 Task: Remove a star from a conversation thread.
Action: Mouse moved to (250, 174)
Screenshot: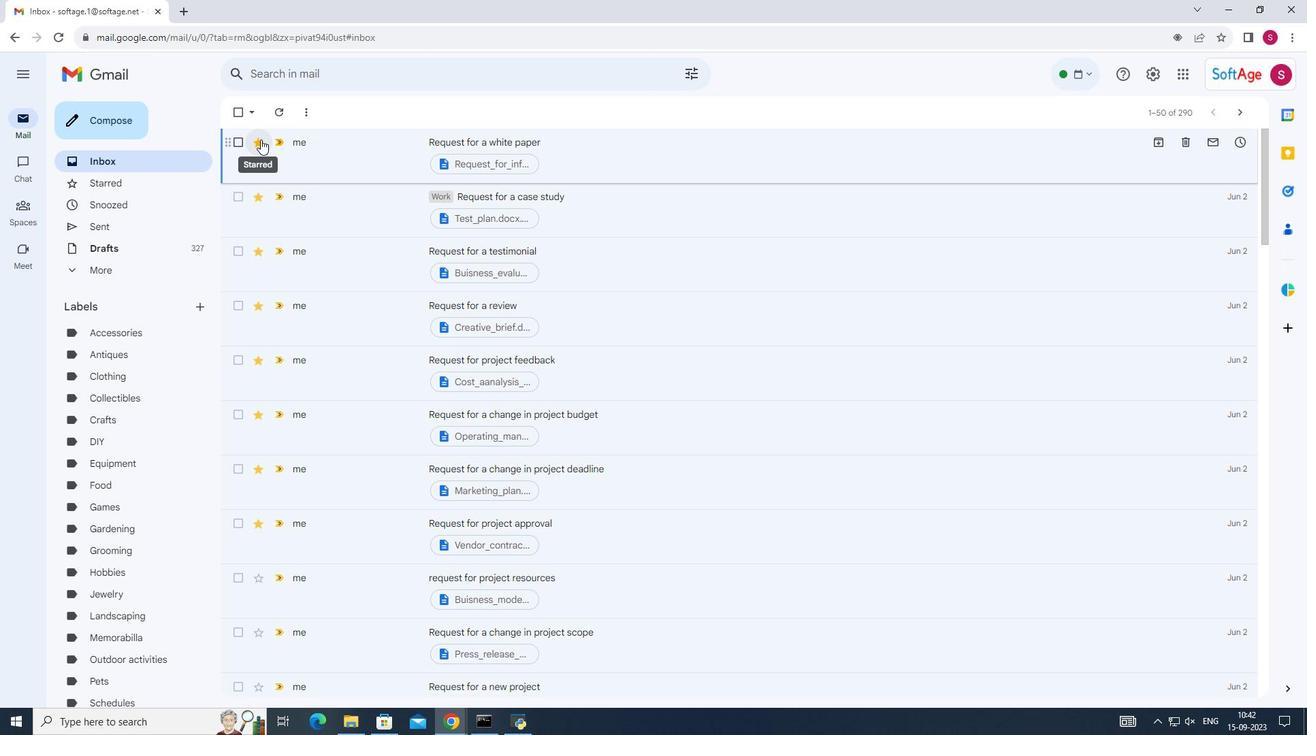 
Action: Mouse pressed left at (250, 174)
Screenshot: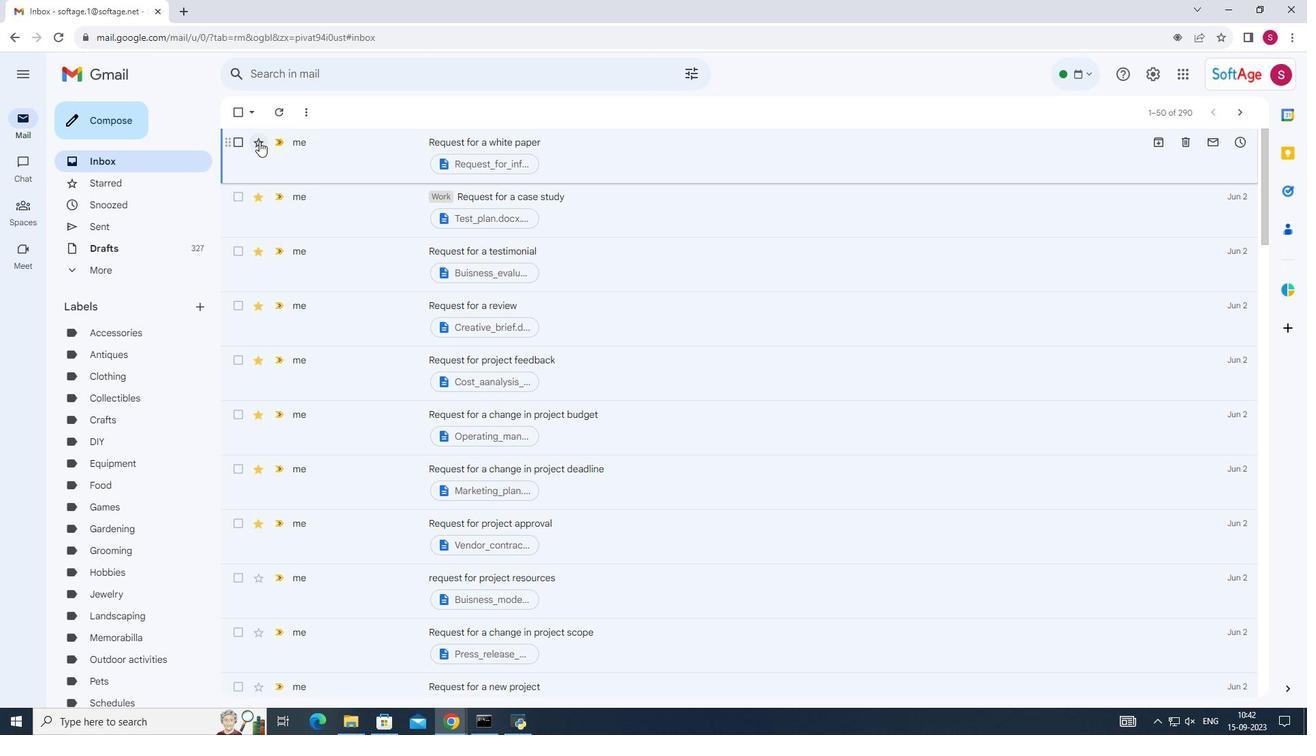 
Action: Mouse moved to (251, 234)
Screenshot: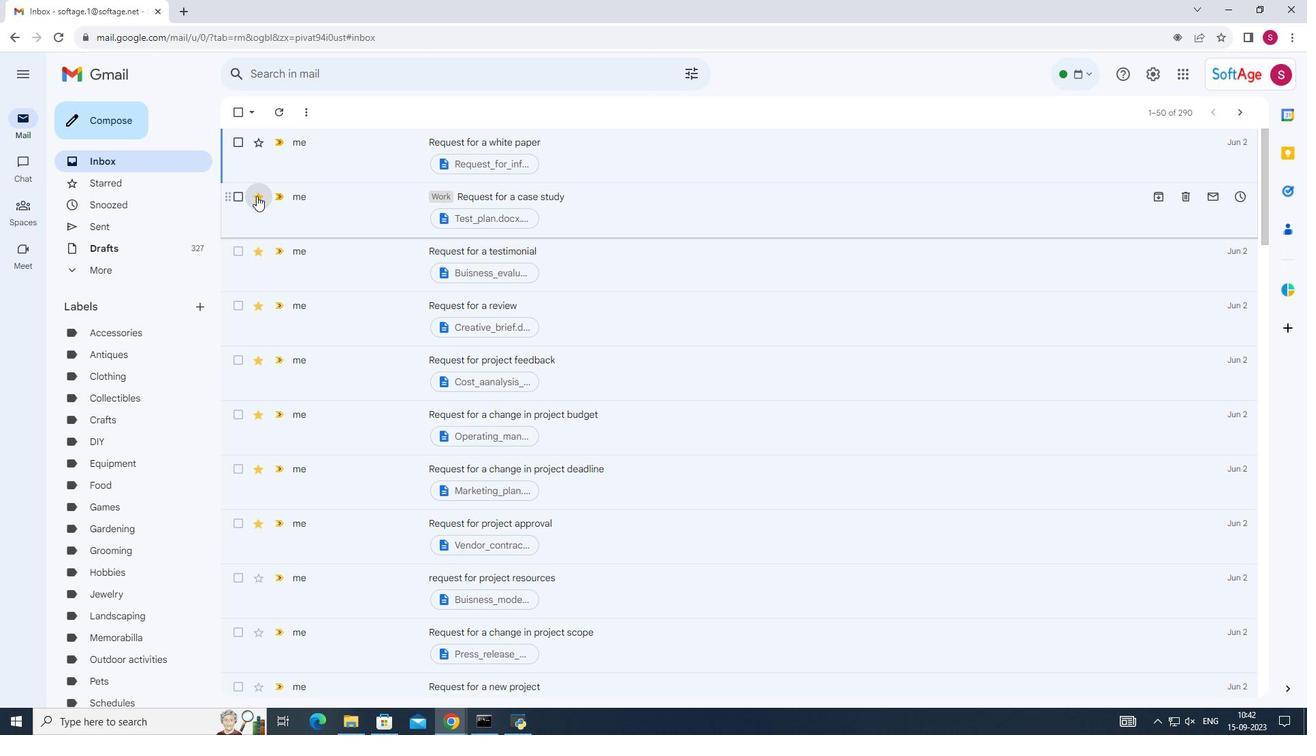 
Action: Mouse pressed left at (251, 234)
Screenshot: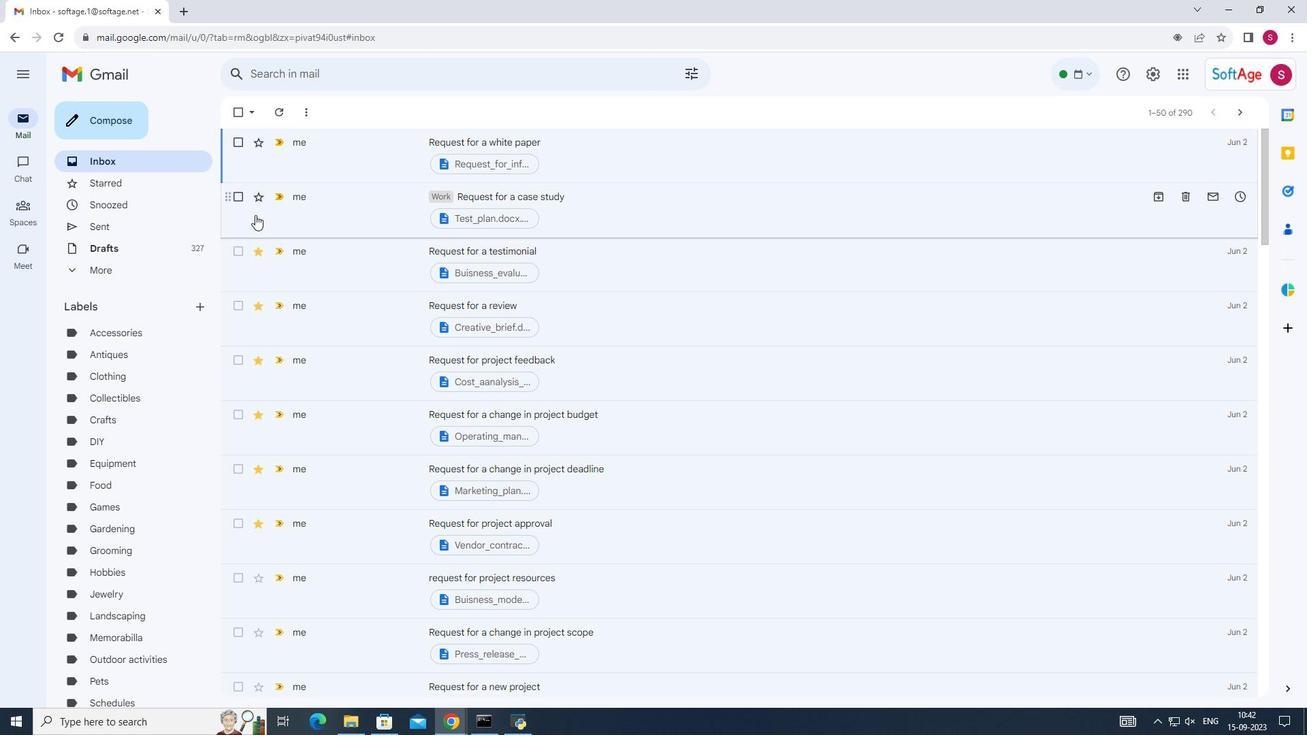
Action: Mouse moved to (251, 296)
Screenshot: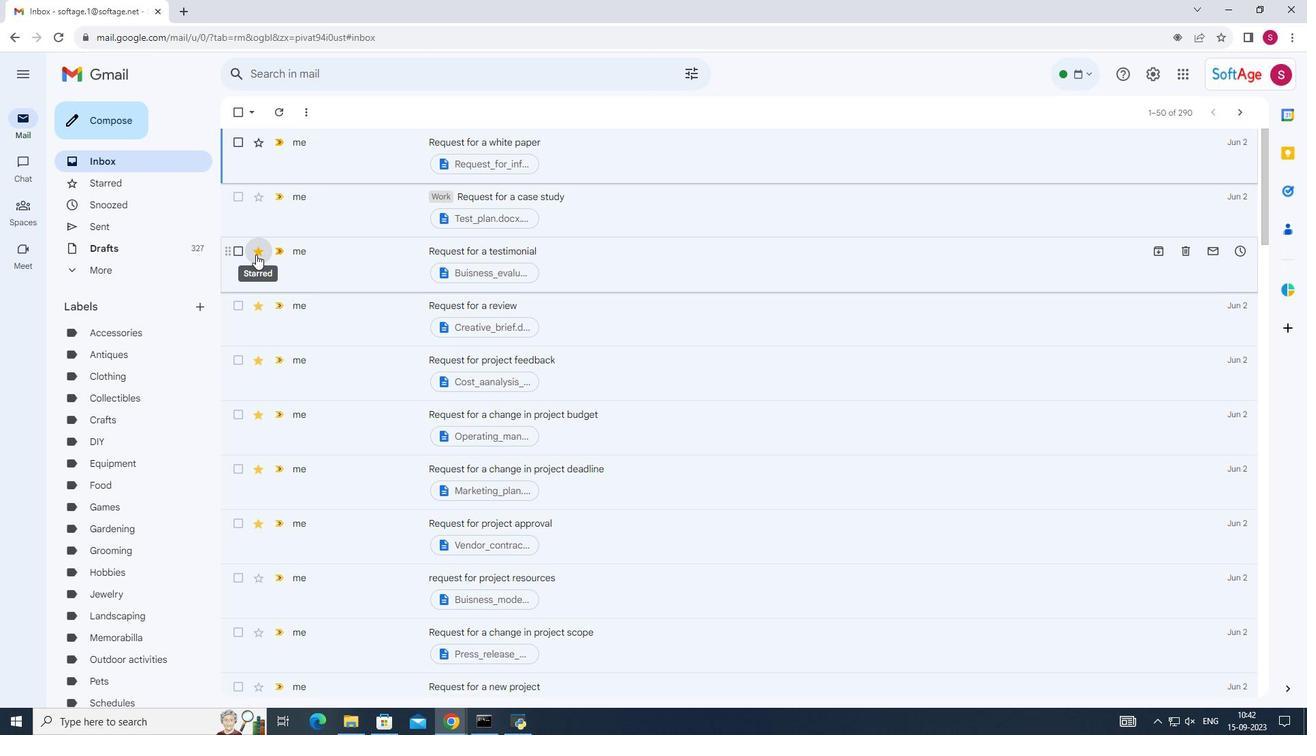 
Action: Mouse pressed left at (251, 296)
Screenshot: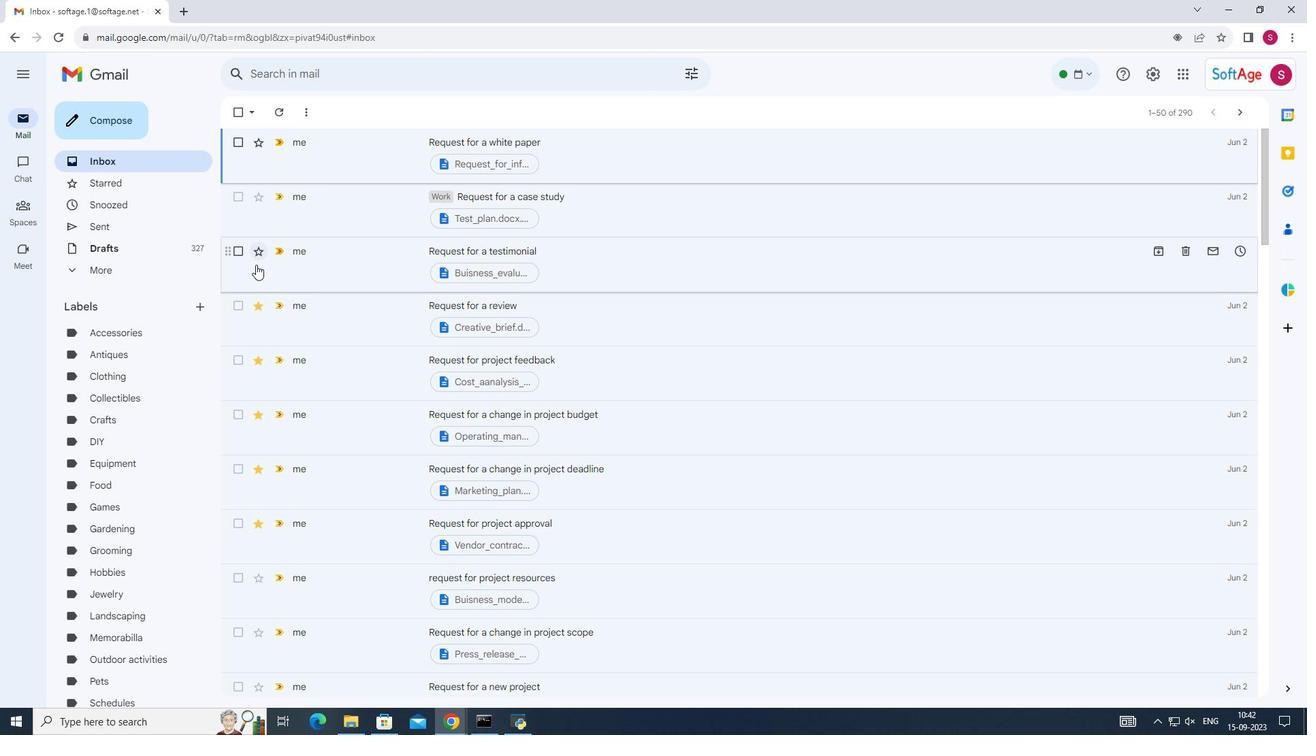 
Action: Mouse moved to (251, 354)
Screenshot: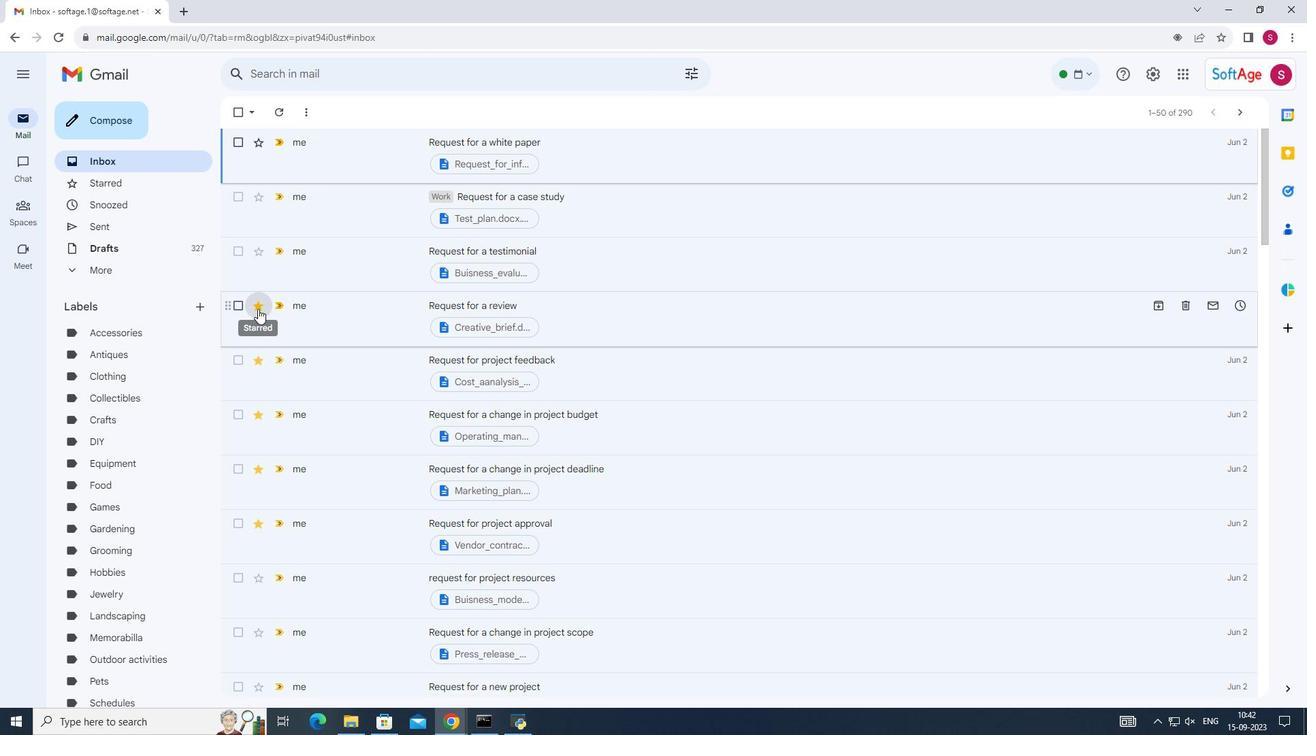 
Action: Mouse pressed left at (251, 354)
Screenshot: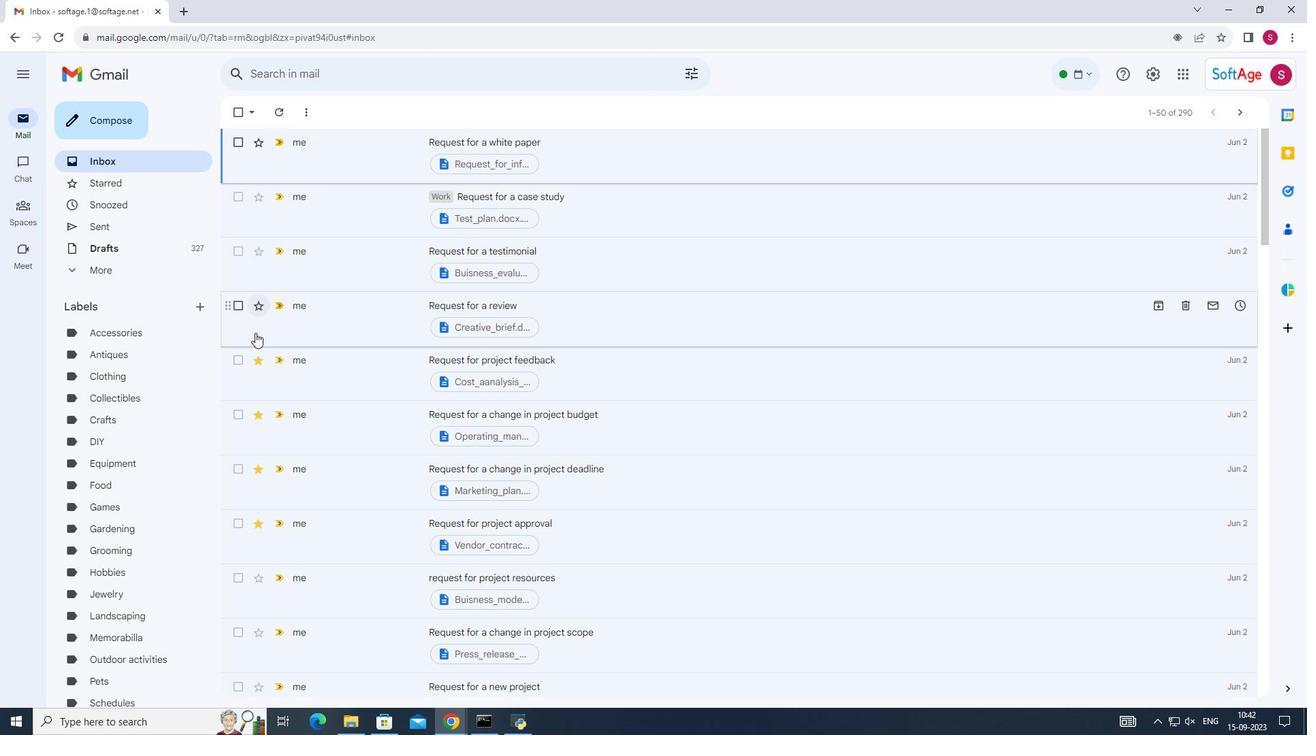 
Action: Mouse moved to (251, 410)
Screenshot: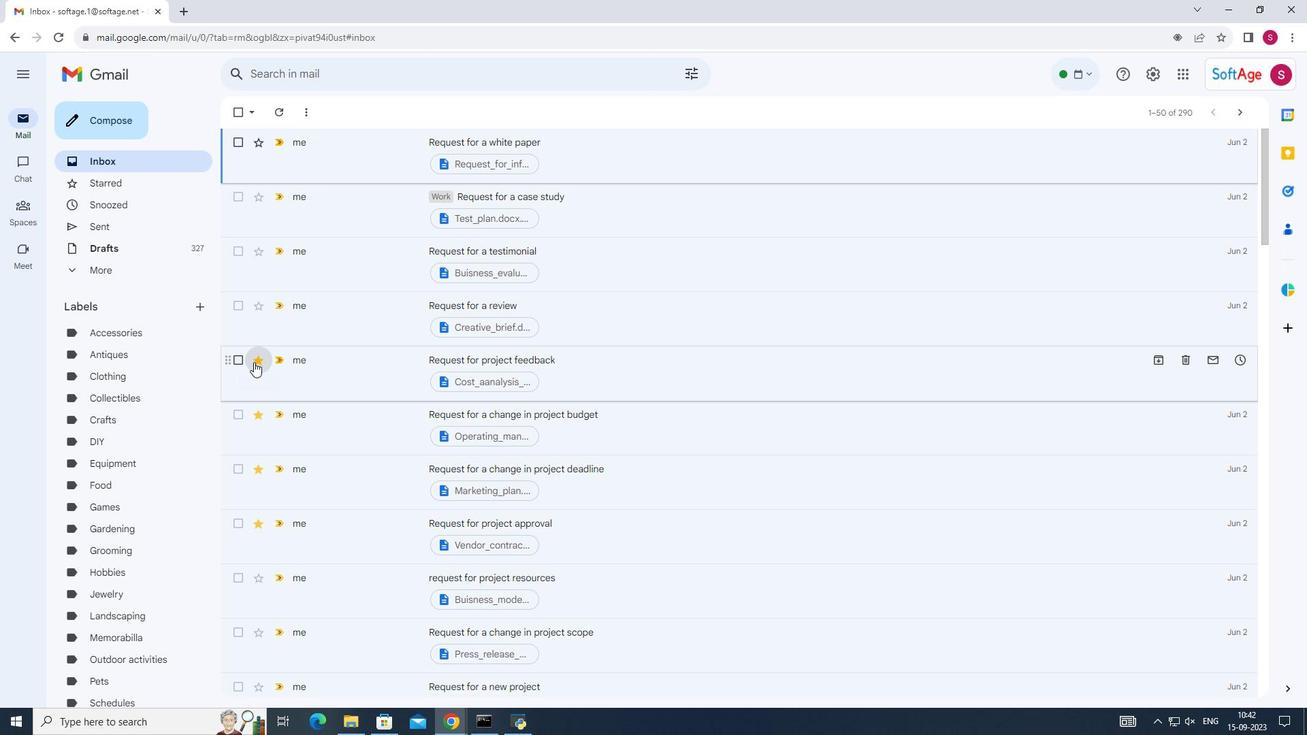 
Action: Mouse pressed left at (251, 410)
Screenshot: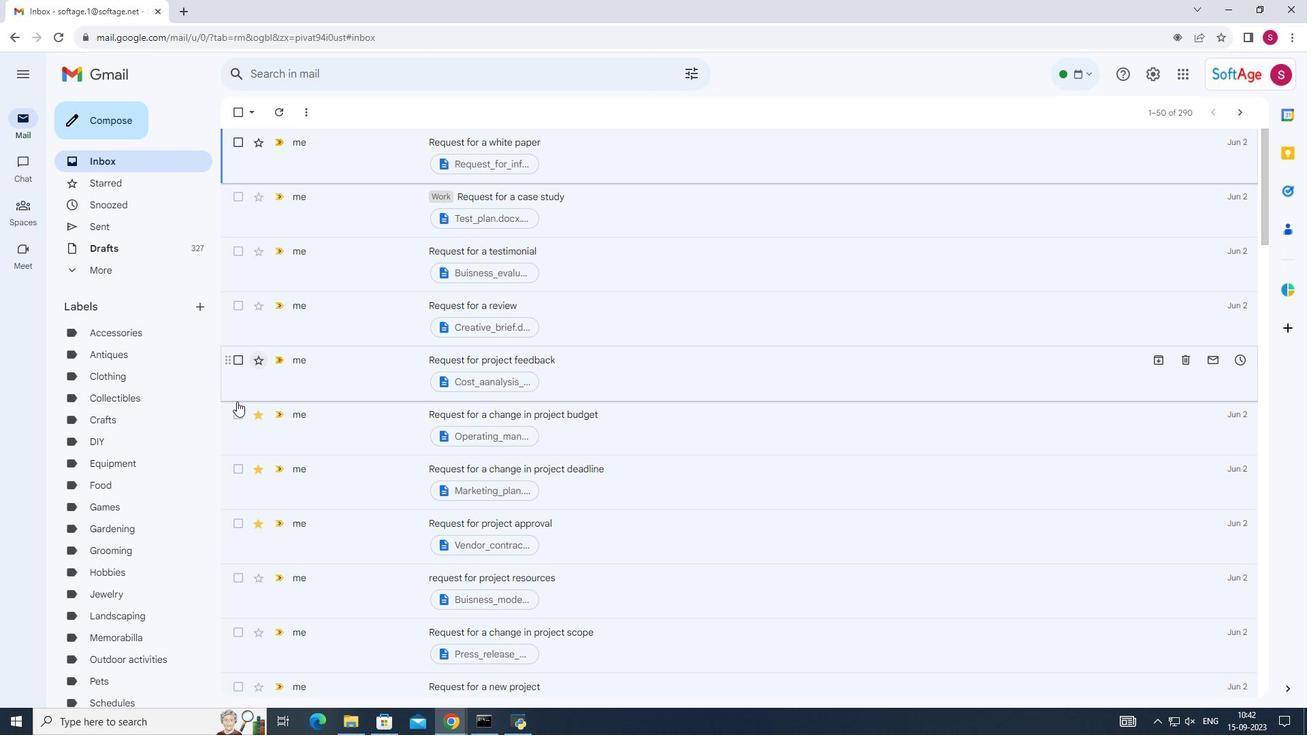 
Action: Mouse moved to (250, 466)
Screenshot: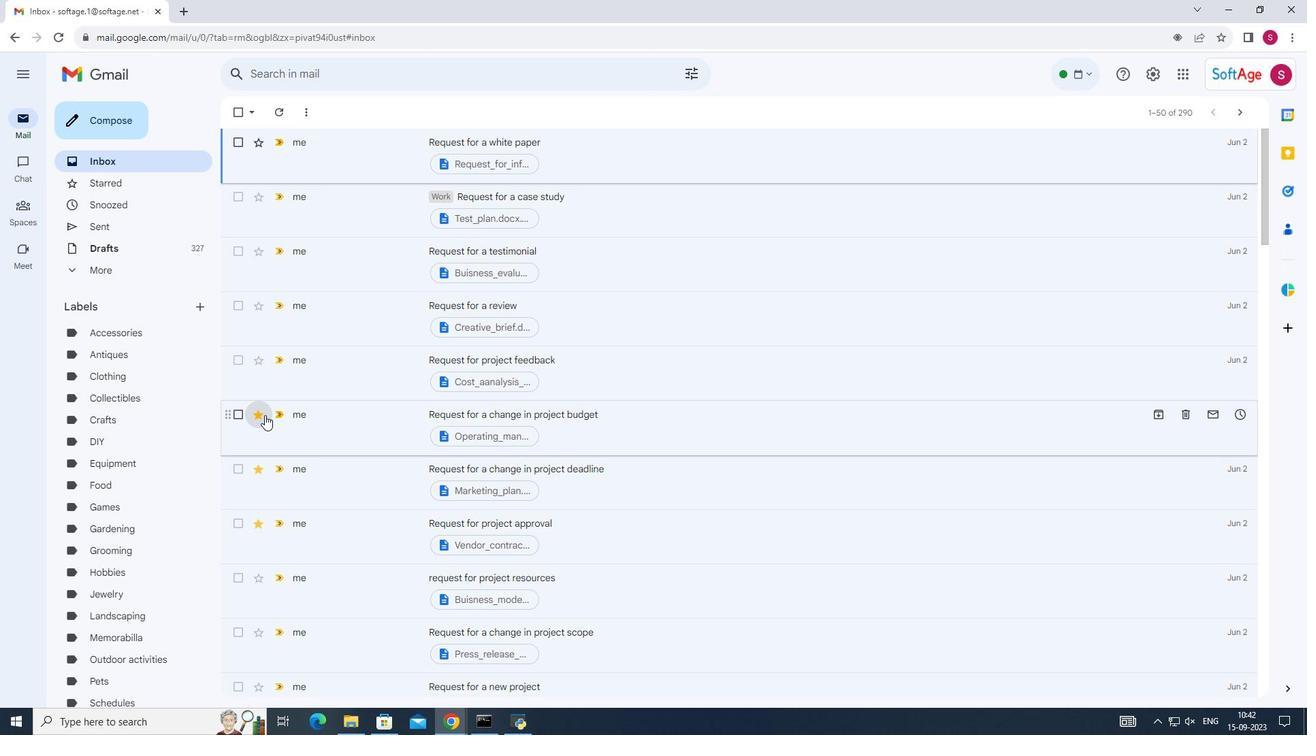 
Action: Mouse pressed left at (250, 466)
Screenshot: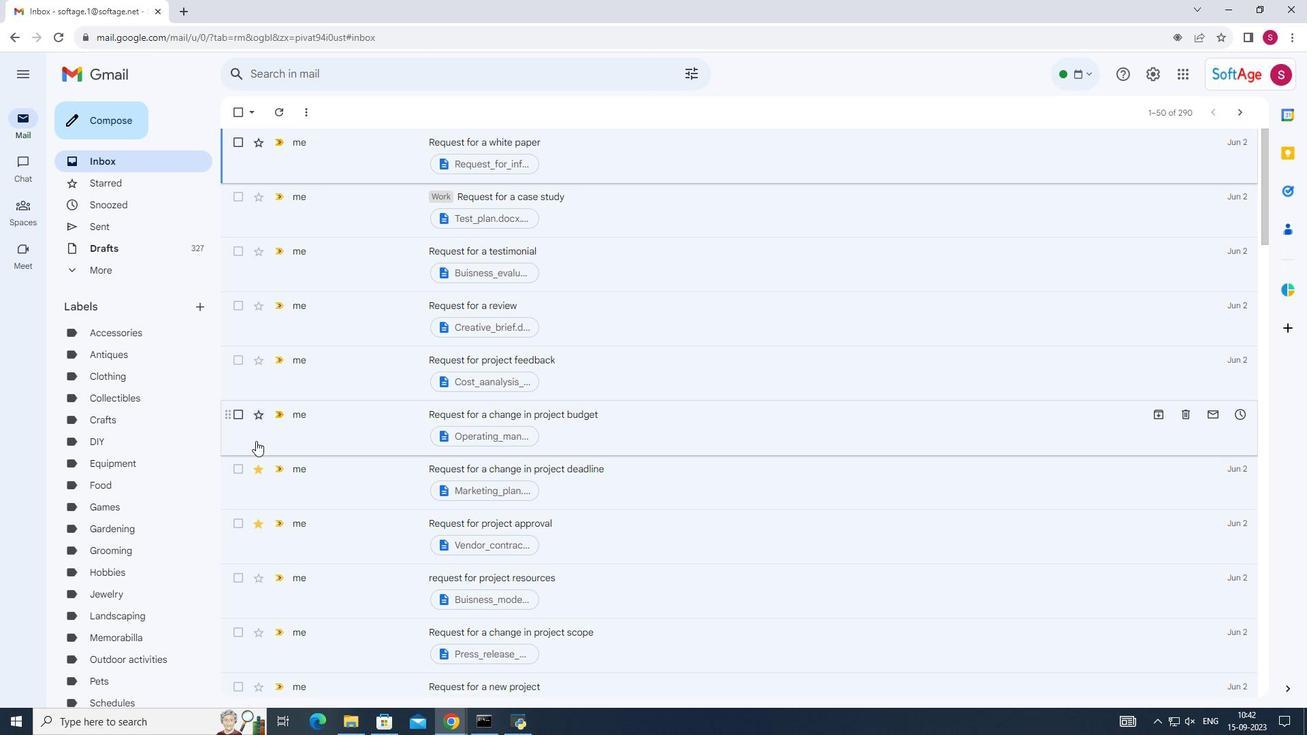 
Action: Mouse moved to (251, 523)
Screenshot: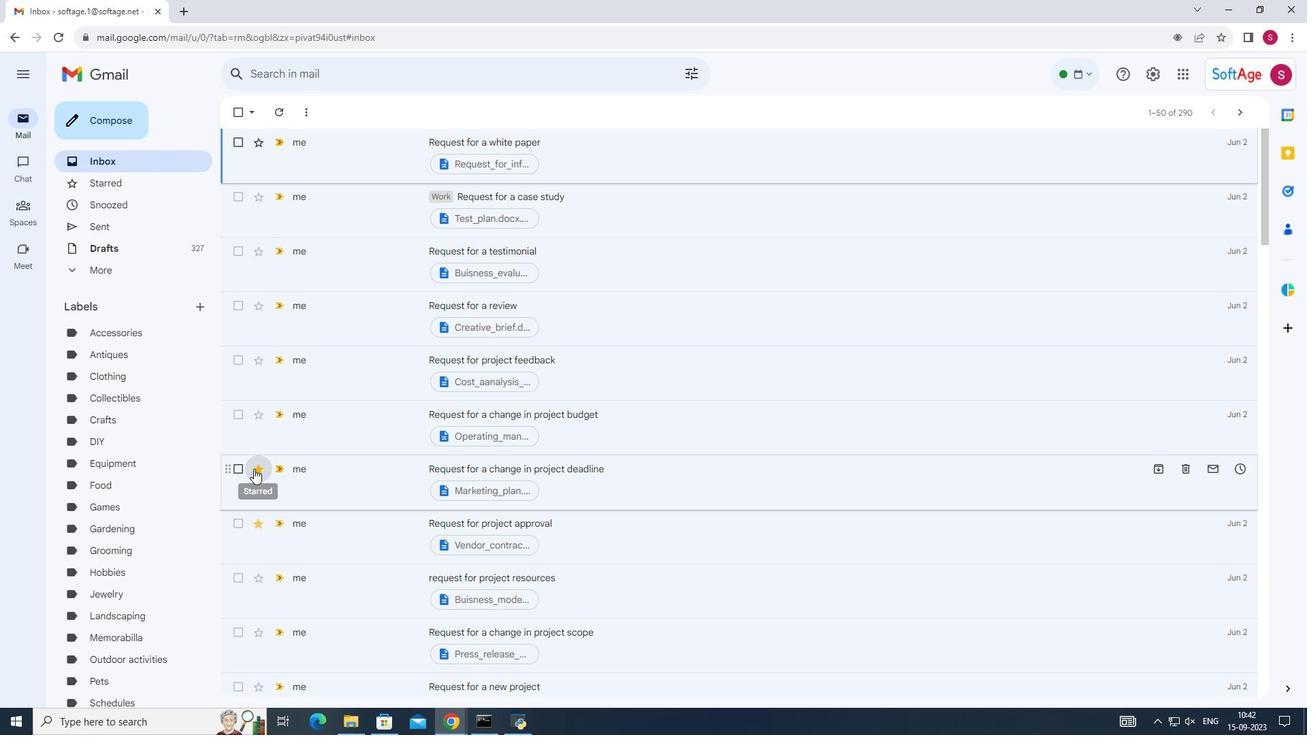 
Action: Mouse pressed left at (251, 523)
Screenshot: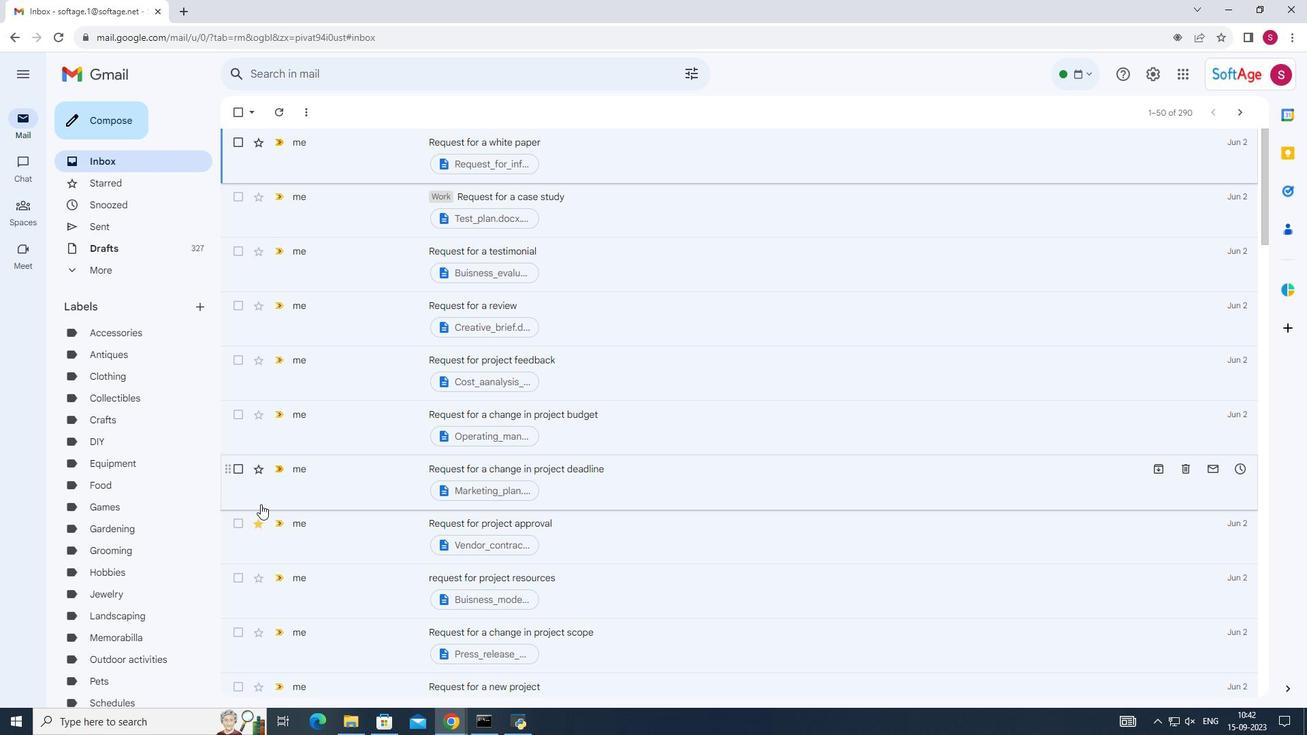 
Action: Mouse moved to (251, 587)
Screenshot: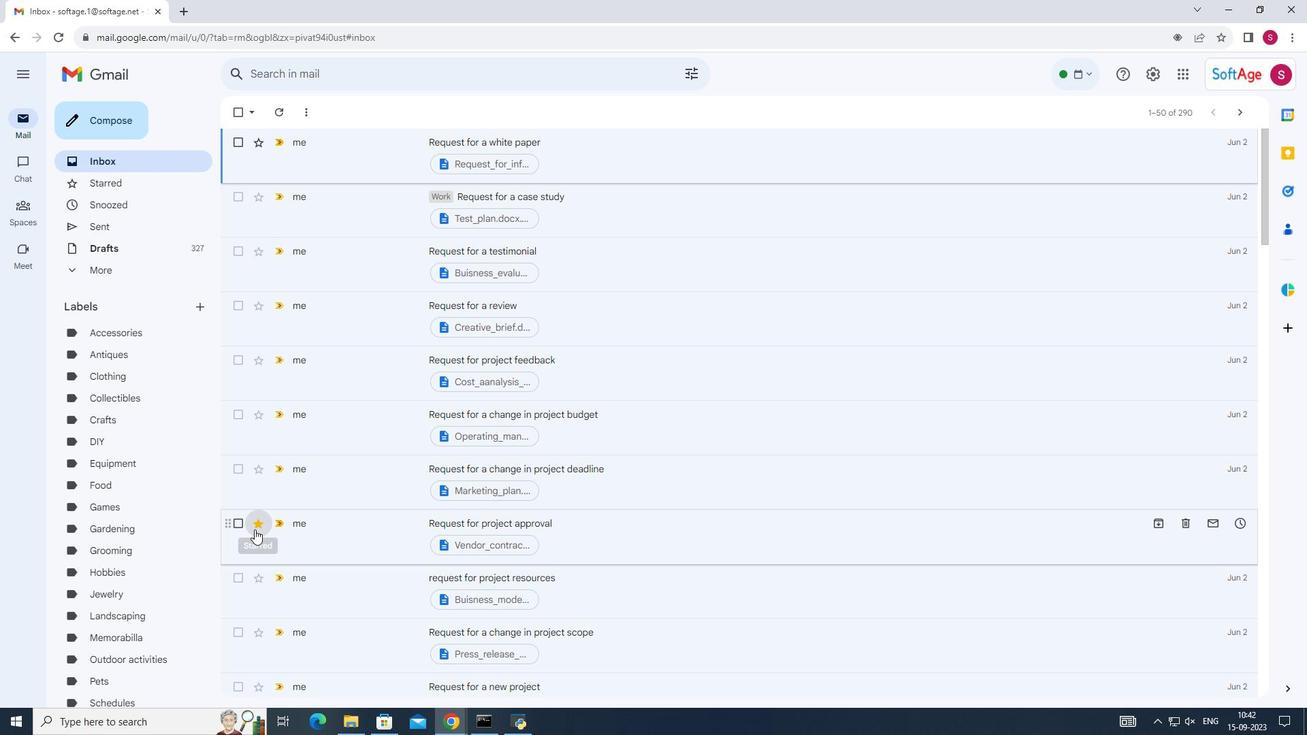 
Action: Mouse pressed left at (251, 587)
Screenshot: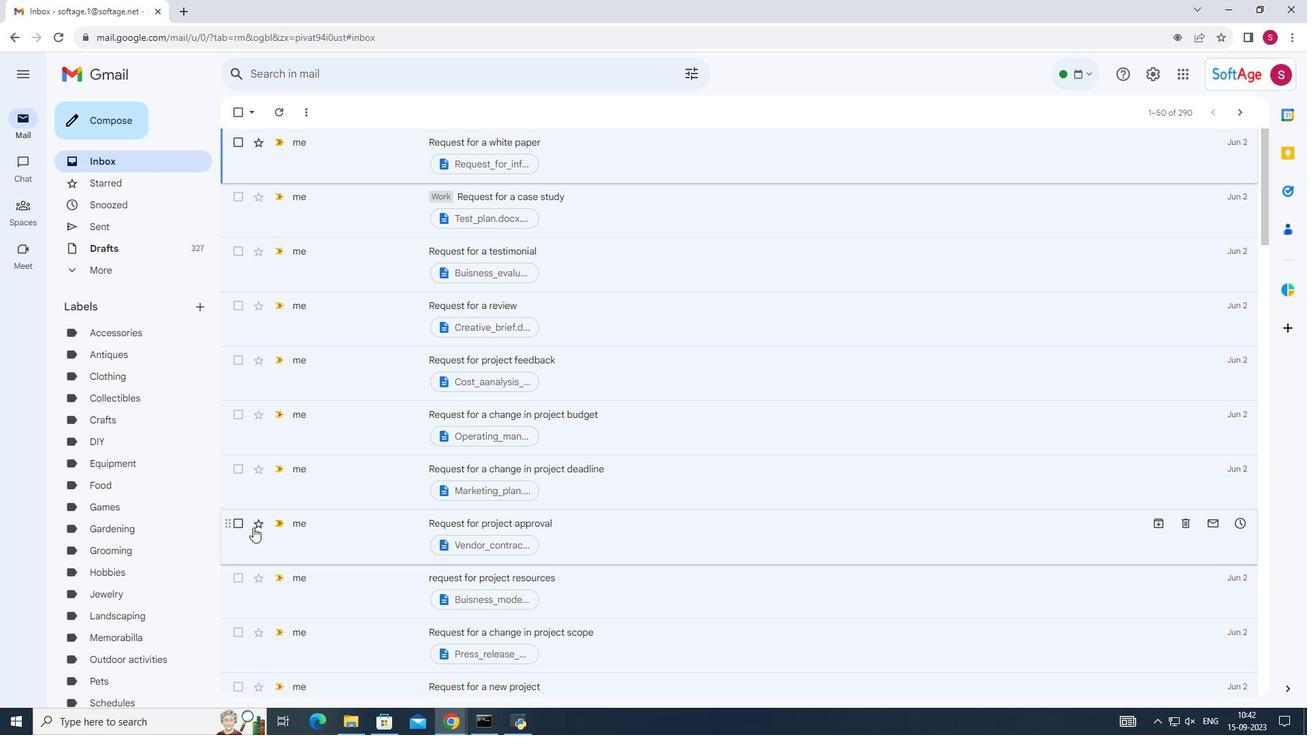 
Action: Mouse moved to (241, 452)
Screenshot: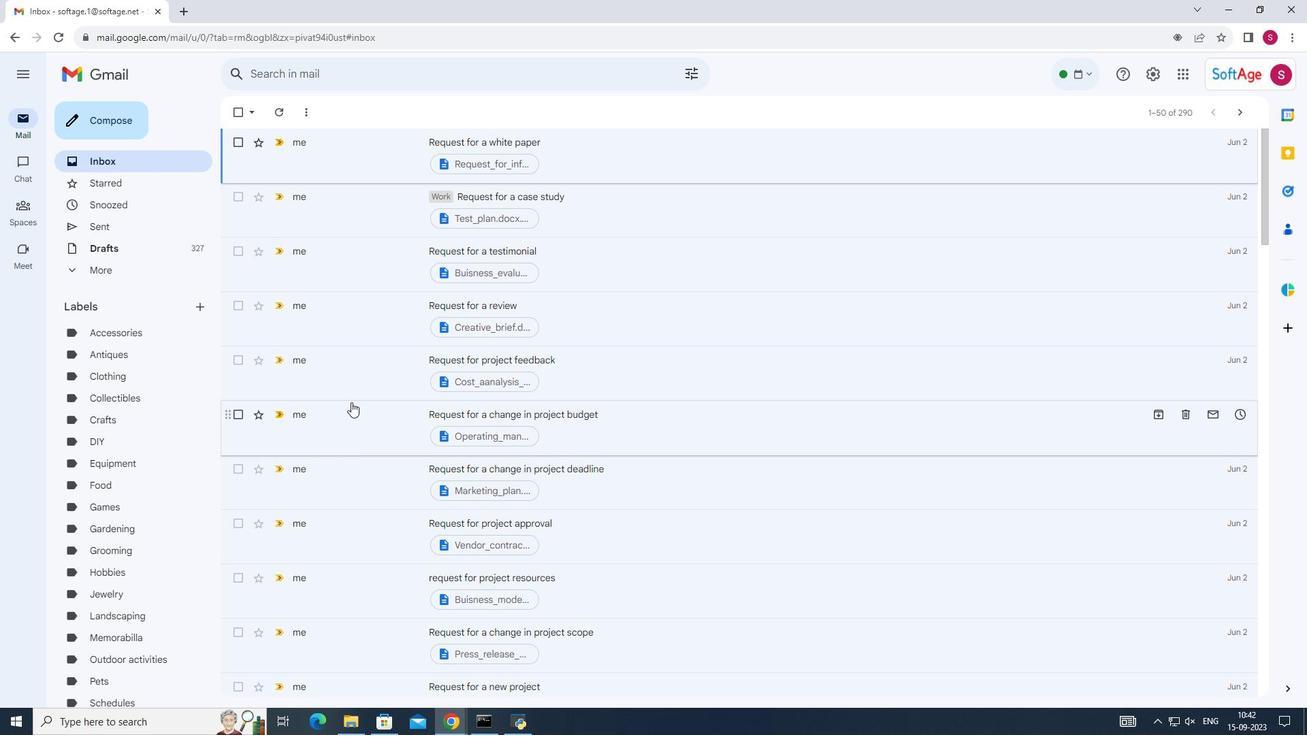 
